 Task: Add a dependency to the task Implement social media sharing feature for the app , the existing task  Create API documentation for the app in the project Trex.
Action: Mouse moved to (397, 500)
Screenshot: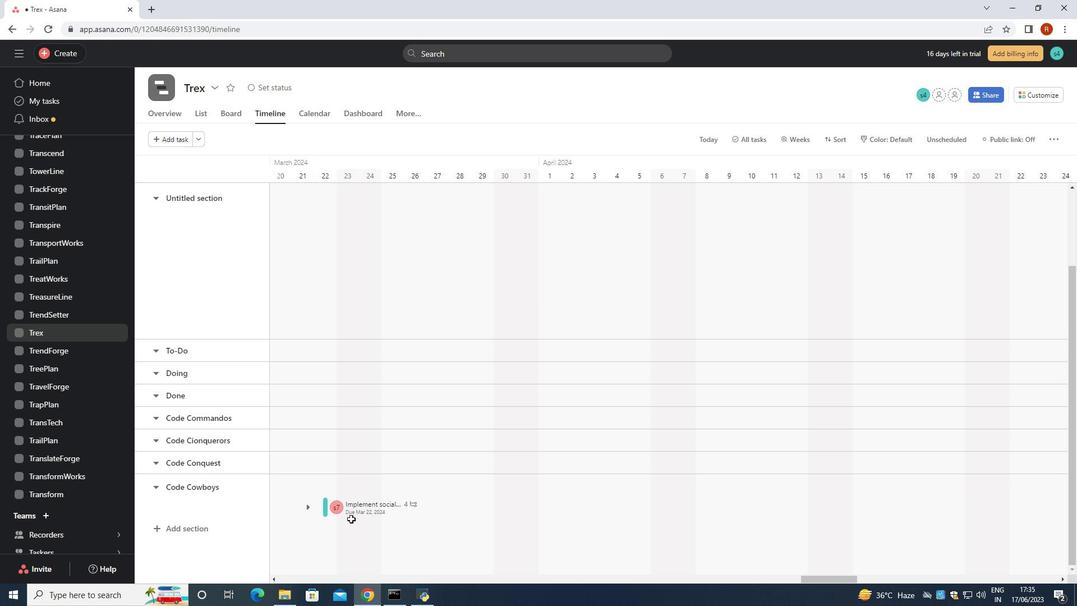 
Action: Mouse pressed left at (397, 500)
Screenshot: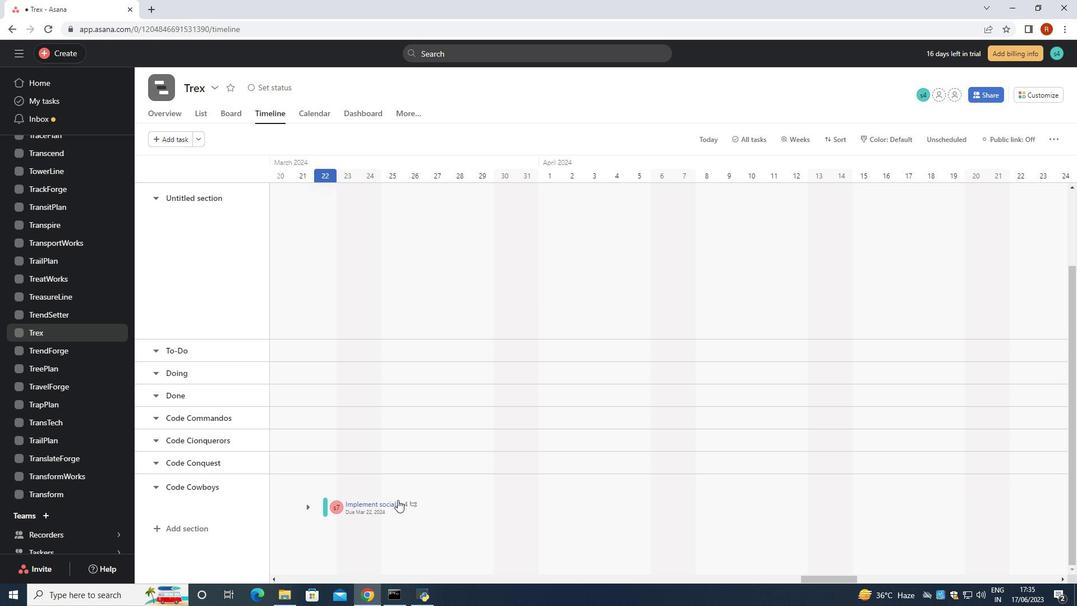 
Action: Mouse moved to (829, 287)
Screenshot: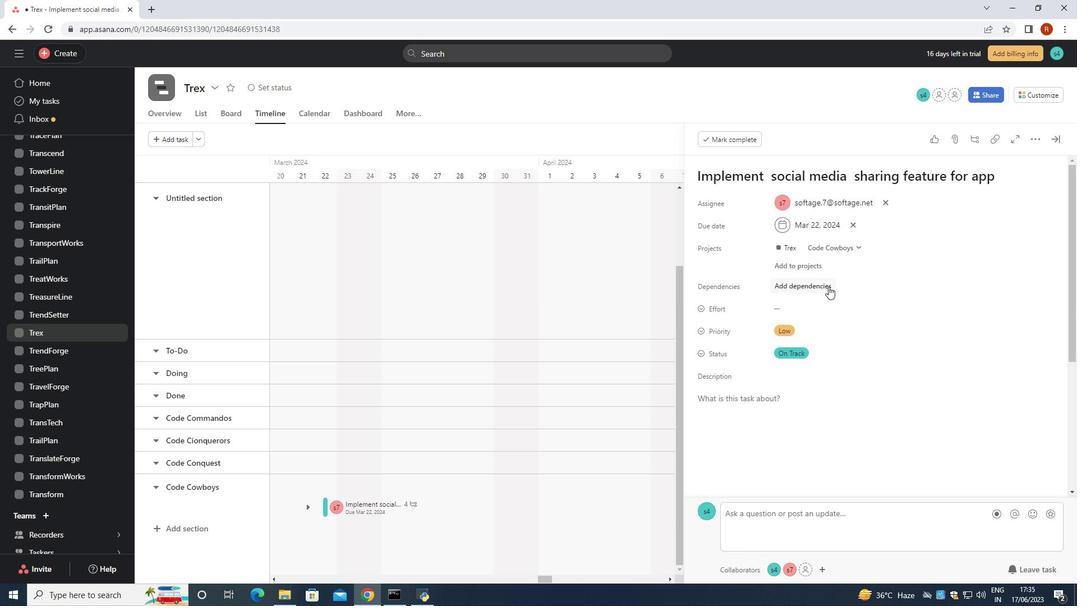 
Action: Mouse pressed left at (829, 287)
Screenshot: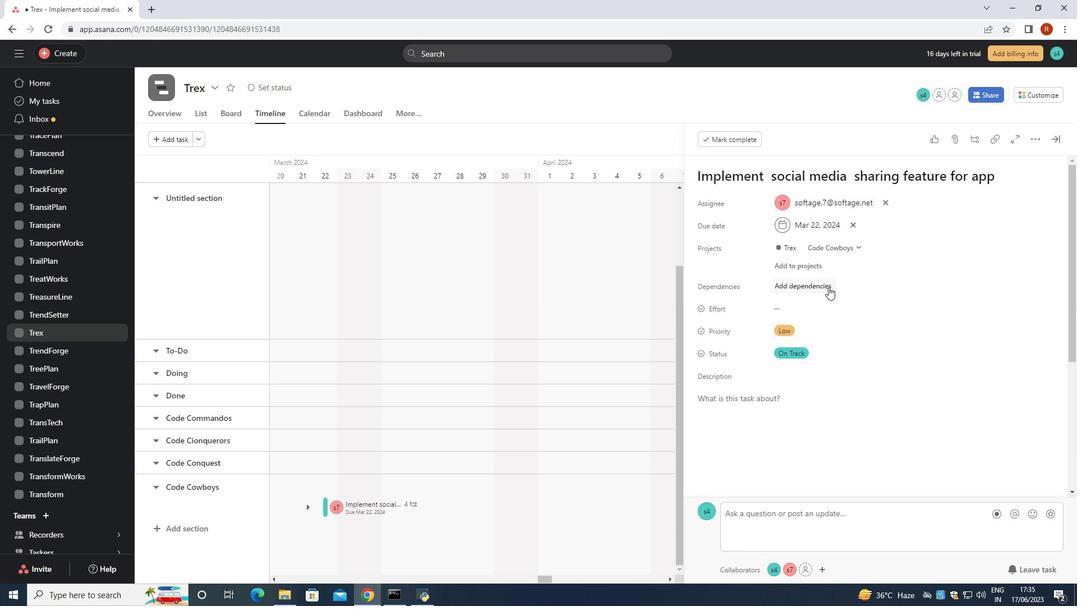 
Action: Key pressed t
Screenshot: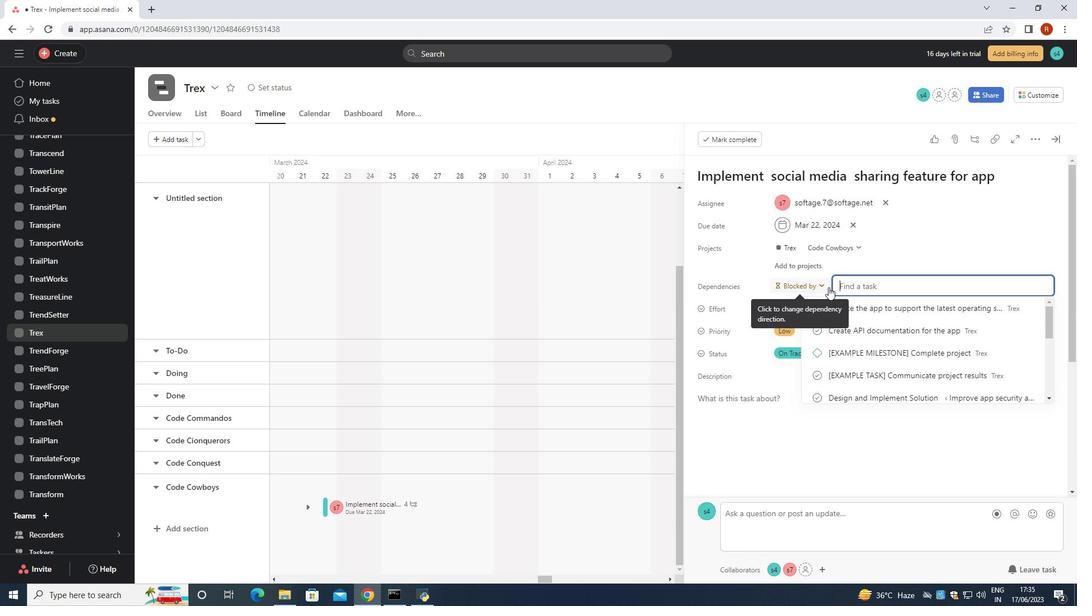 
Action: Mouse moved to (912, 238)
Screenshot: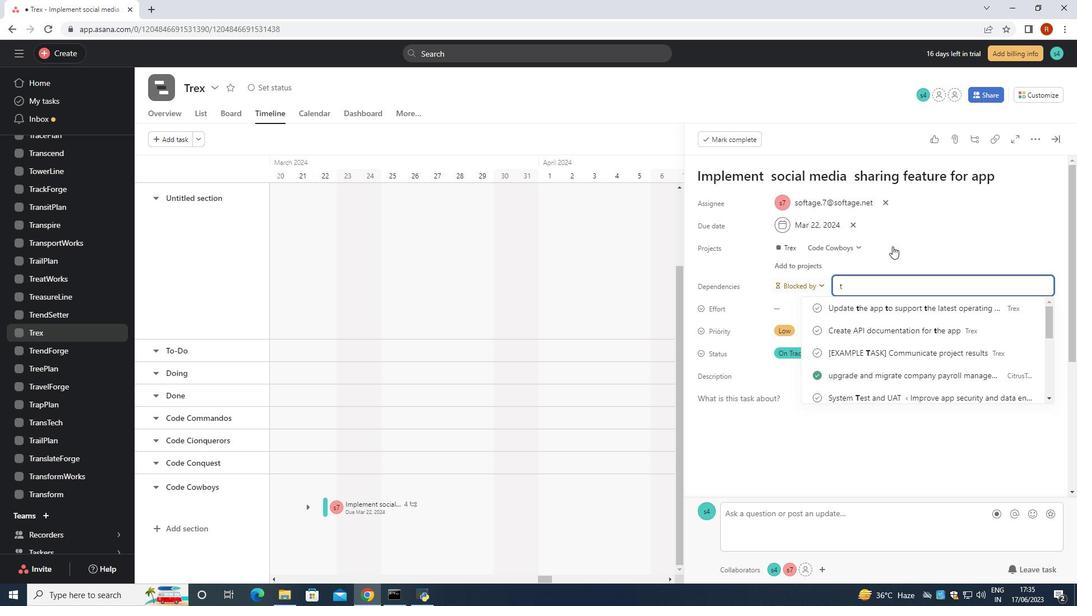 
Action: Key pressed he<Key.space>ext<Key.backspace><Key.backspace><Key.backspace><Key.backspace><Key.backspace><Key.backspace><Key.backspace><Key.backspace><Key.backspace><Key.backspace><Key.backspace><Key.backspace><Key.backspace><Key.backspace><Key.shift>Create<Key.space><Key.shift>API<Key.space>documentation<Key.space>for<Key.space>the<Key.space>app
Screenshot: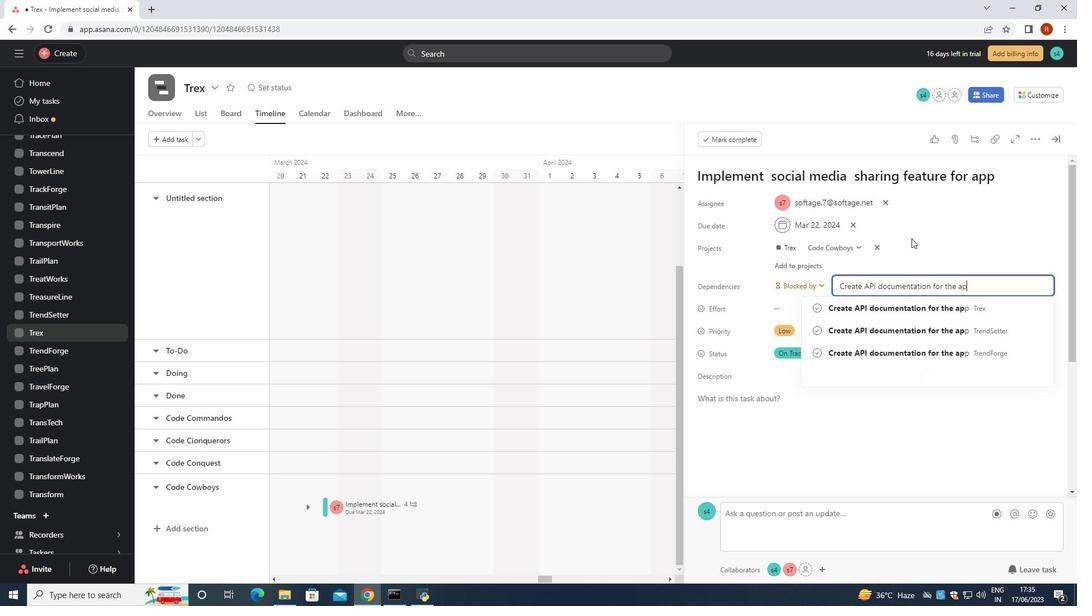 
Action: Mouse moved to (890, 310)
Screenshot: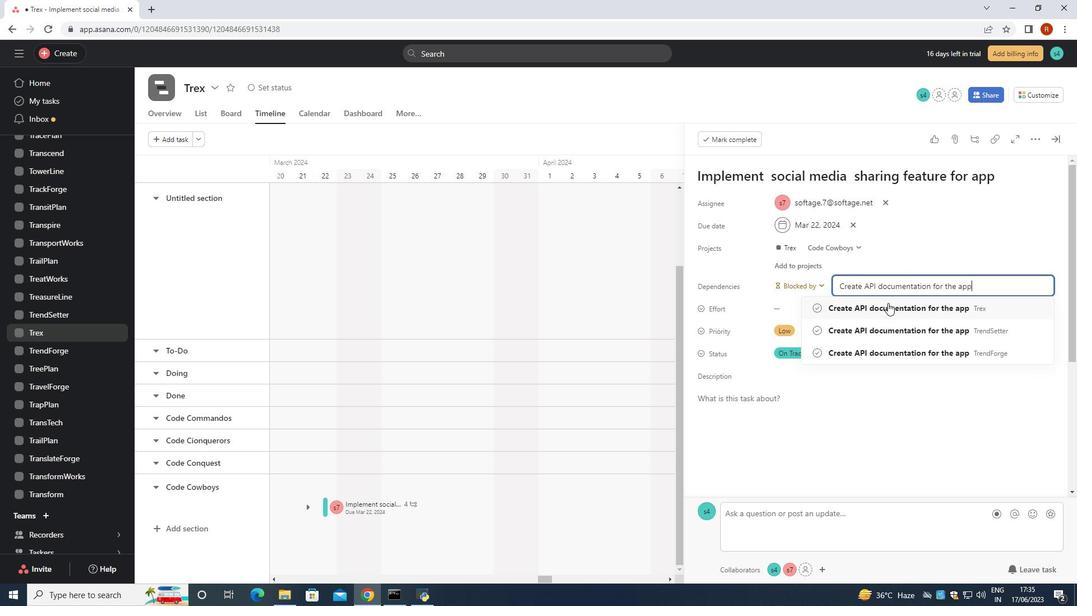 
Action: Mouse pressed left at (890, 310)
Screenshot: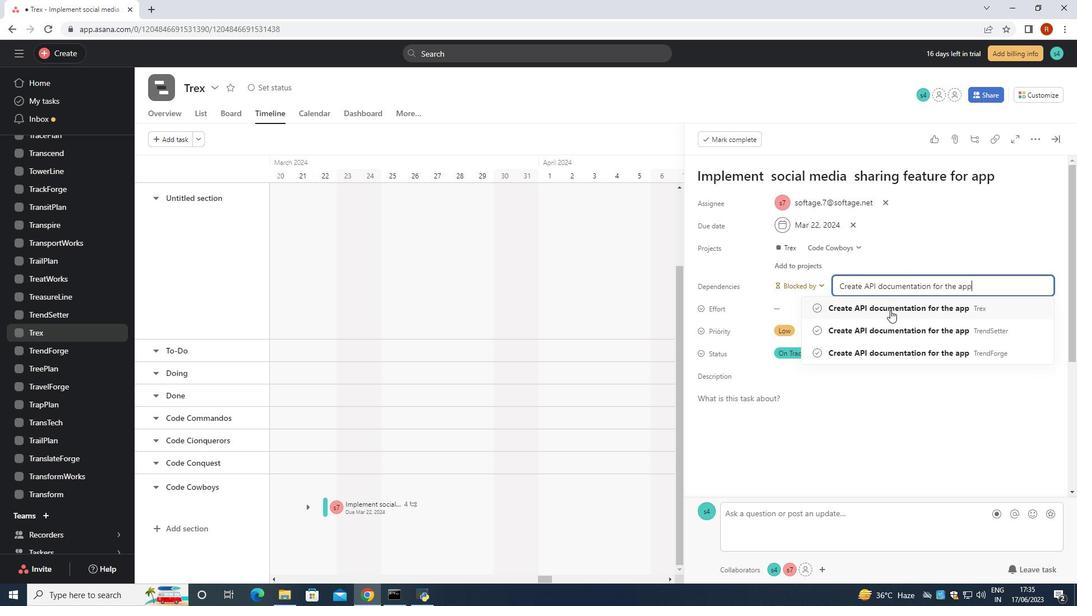 
